 Task: Add 45 minutes before the event.
Action: Mouse moved to (192, 362)
Screenshot: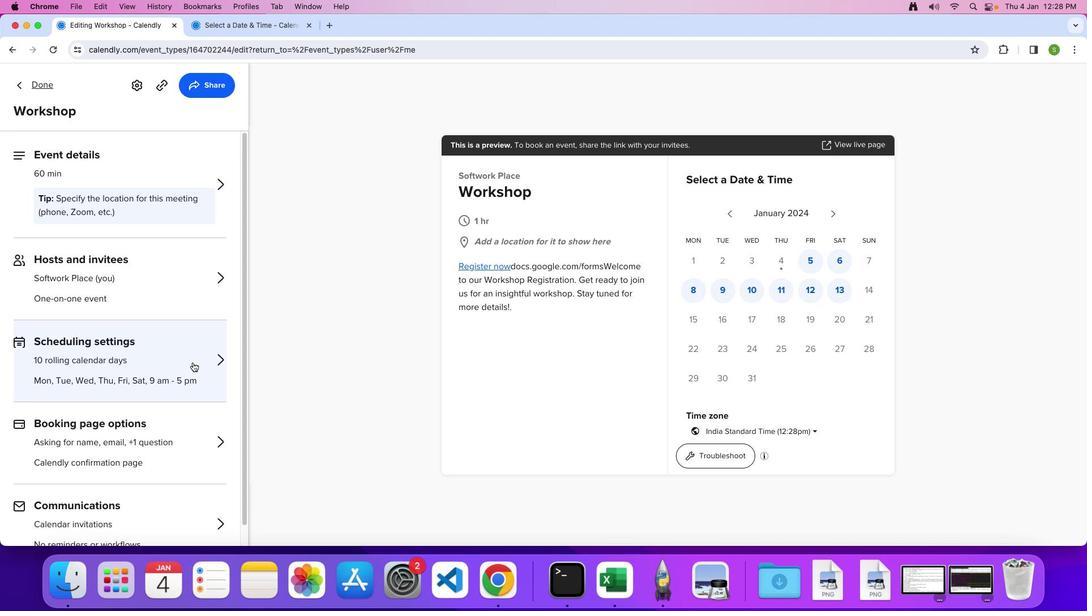 
Action: Mouse pressed left at (192, 362)
Screenshot: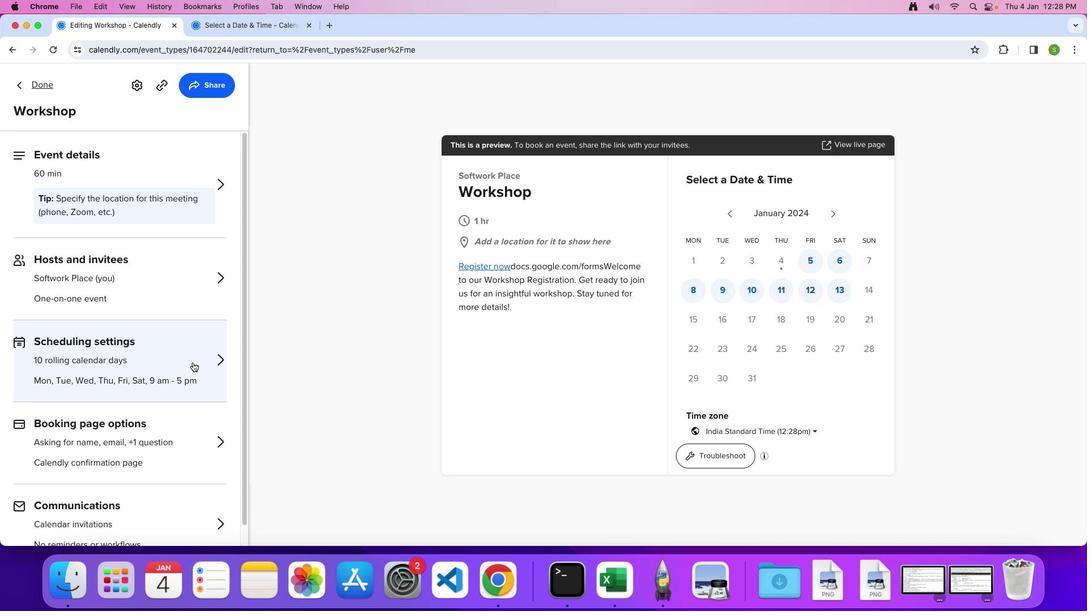 
Action: Mouse moved to (144, 446)
Screenshot: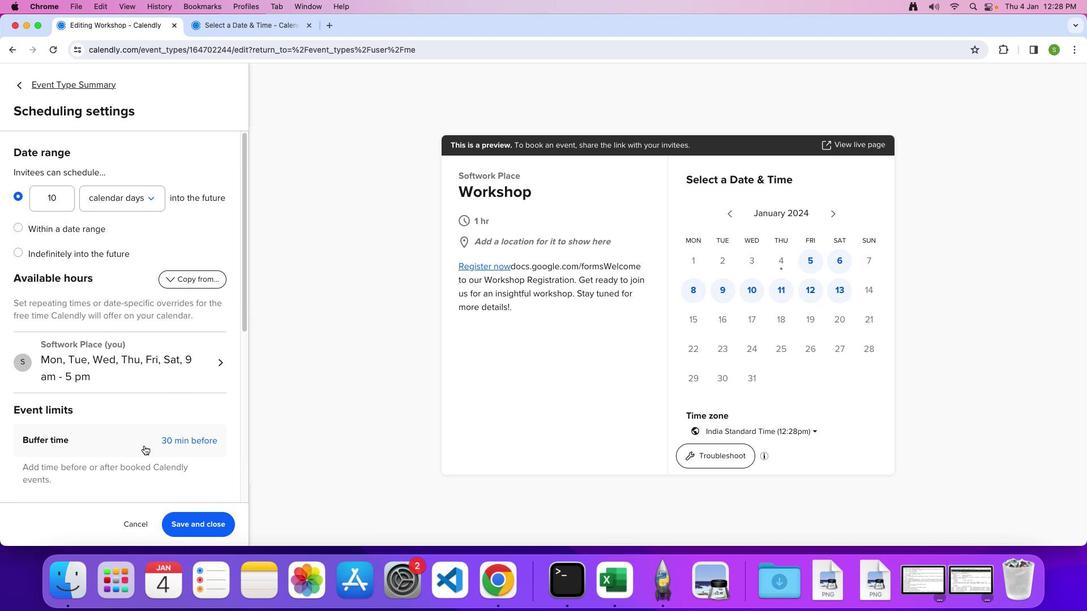 
Action: Mouse pressed left at (144, 446)
Screenshot: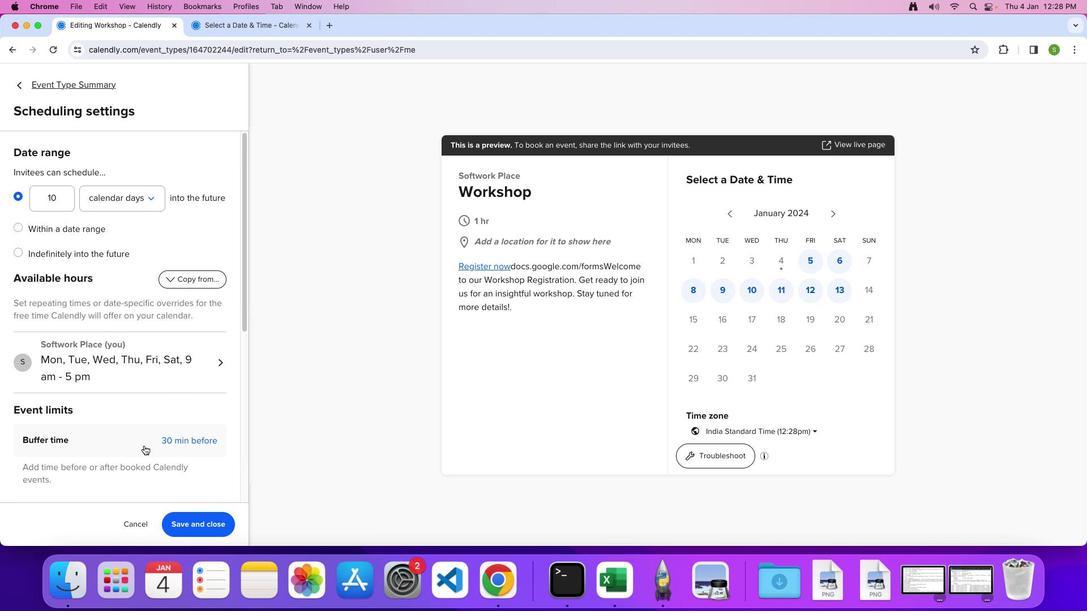 
Action: Mouse moved to (150, 432)
Screenshot: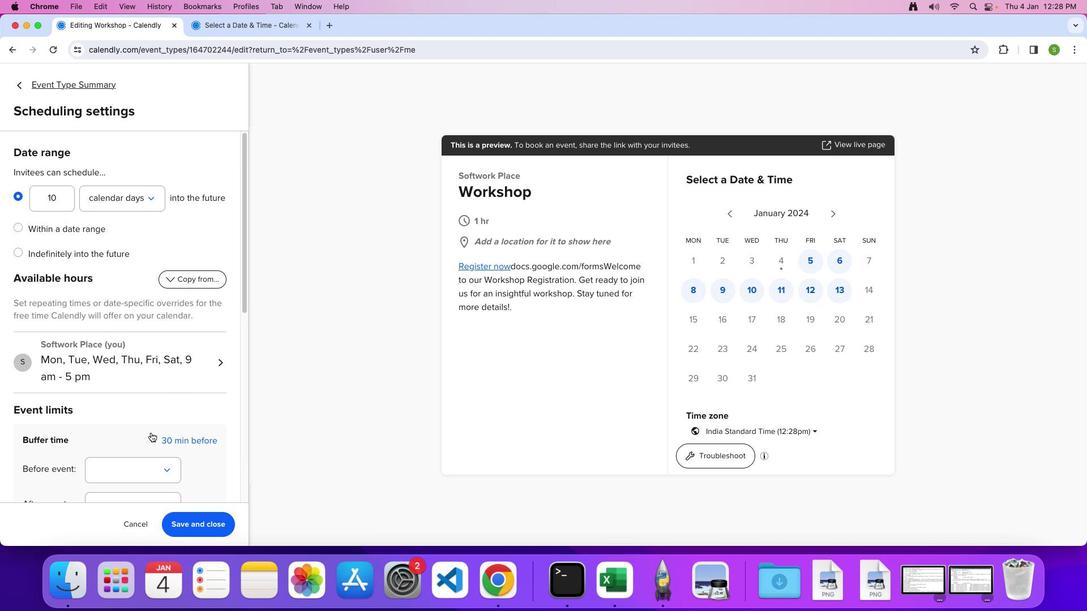 
Action: Mouse scrolled (150, 432) with delta (0, 0)
Screenshot: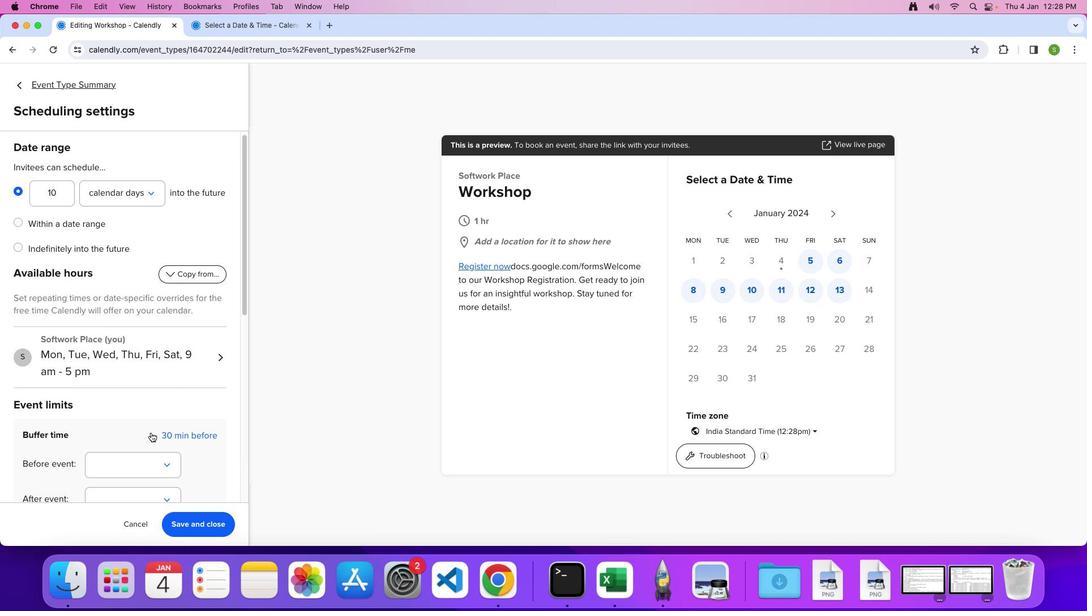 
Action: Mouse scrolled (150, 432) with delta (0, 0)
Screenshot: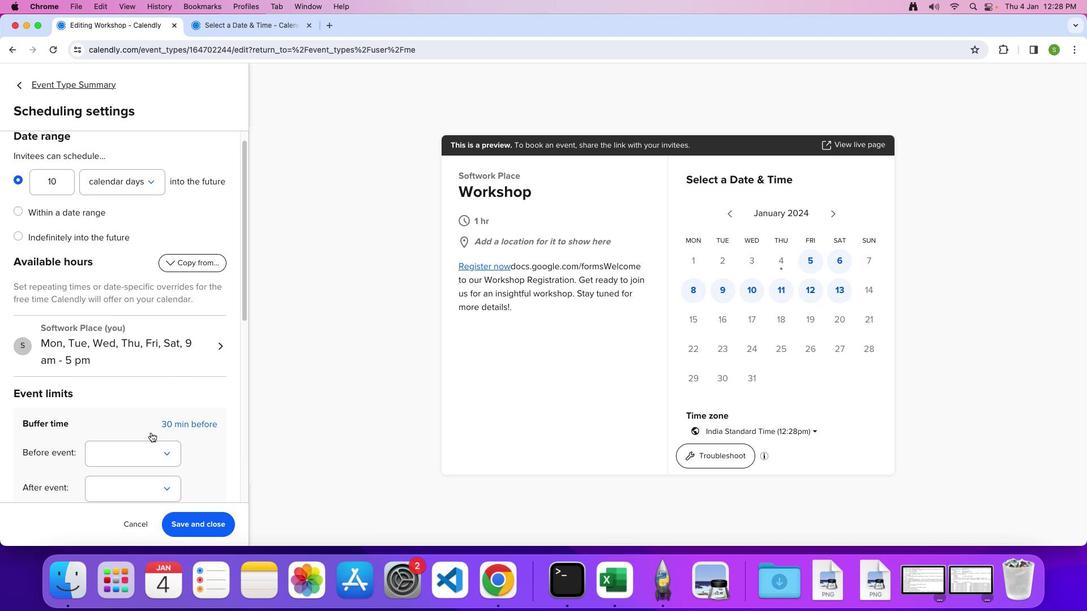 
Action: Mouse scrolled (150, 432) with delta (0, -1)
Screenshot: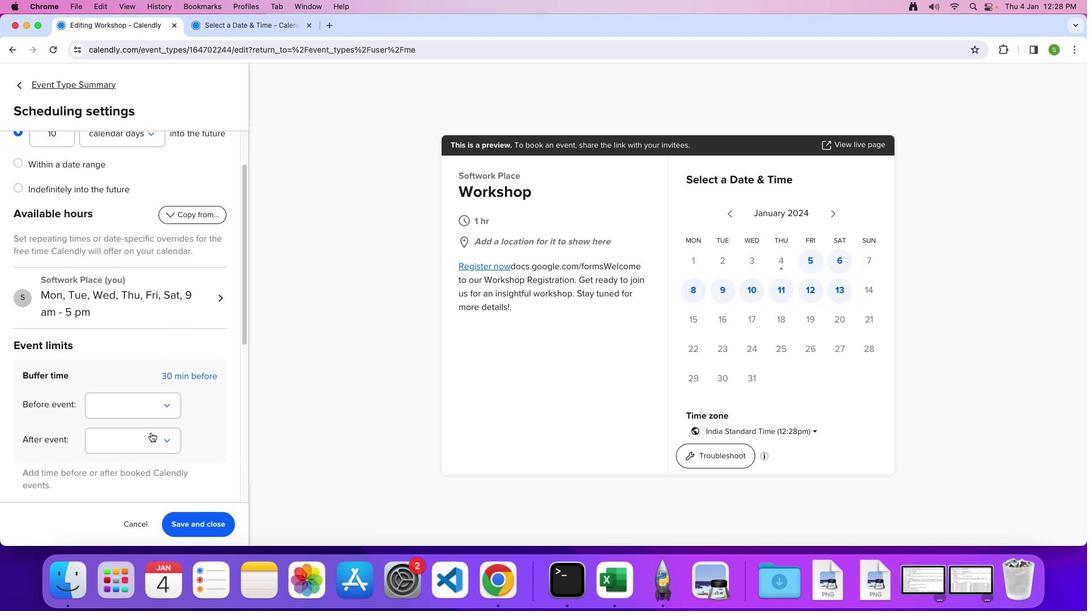 
Action: Mouse moved to (170, 377)
Screenshot: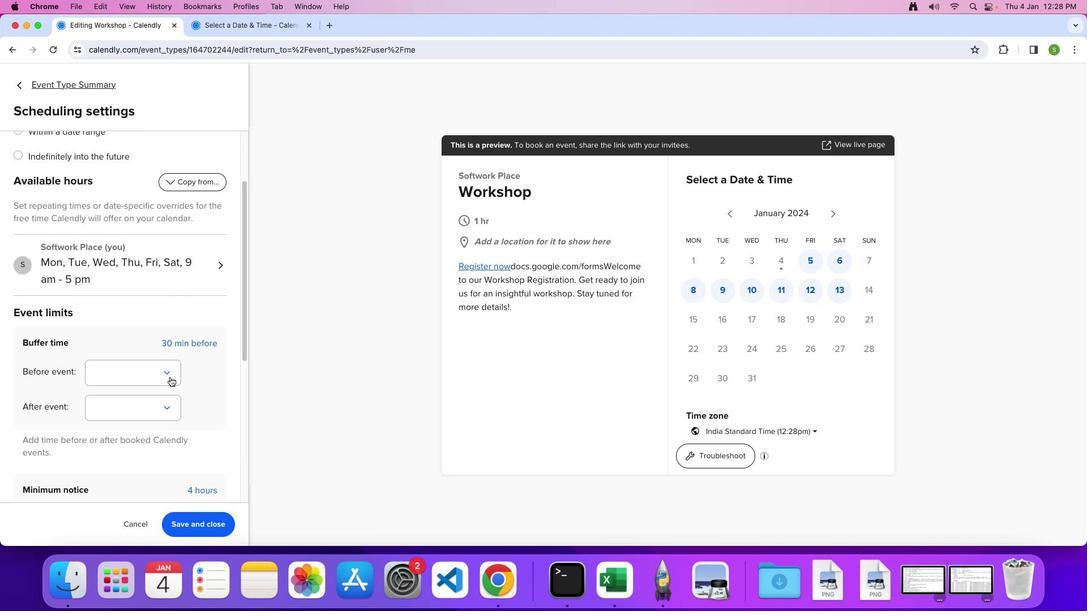 
Action: Mouse pressed left at (170, 377)
Screenshot: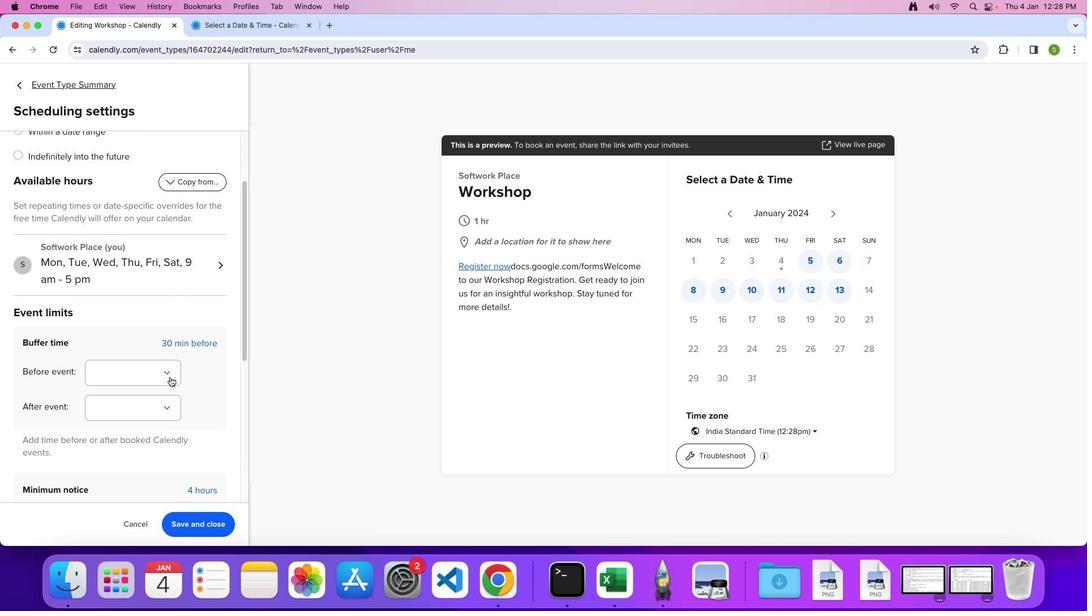 
Action: Mouse moved to (138, 427)
Screenshot: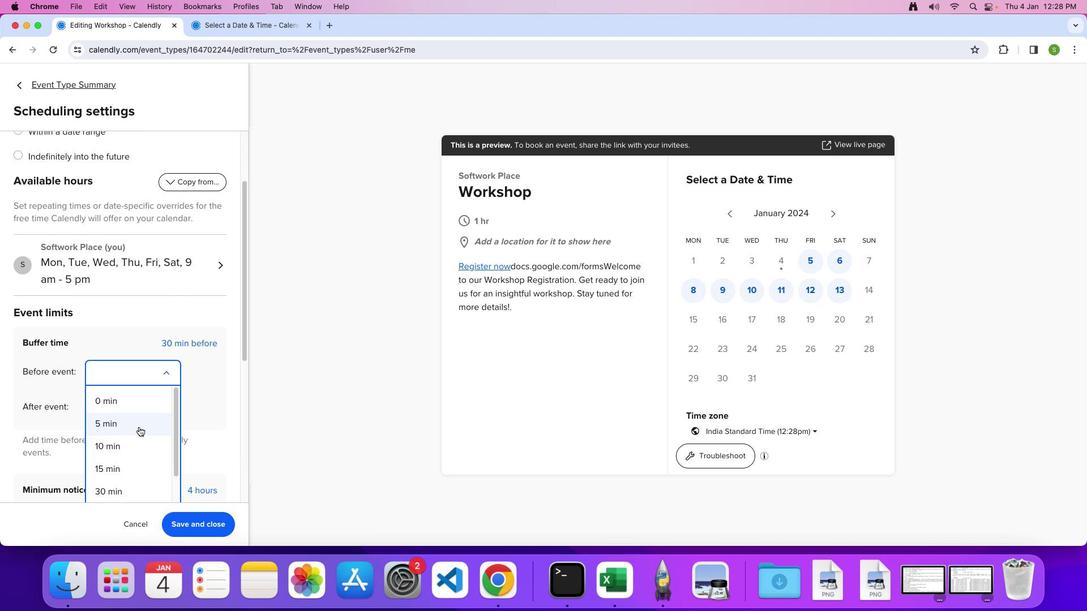 
Action: Mouse scrolled (138, 427) with delta (0, 0)
Screenshot: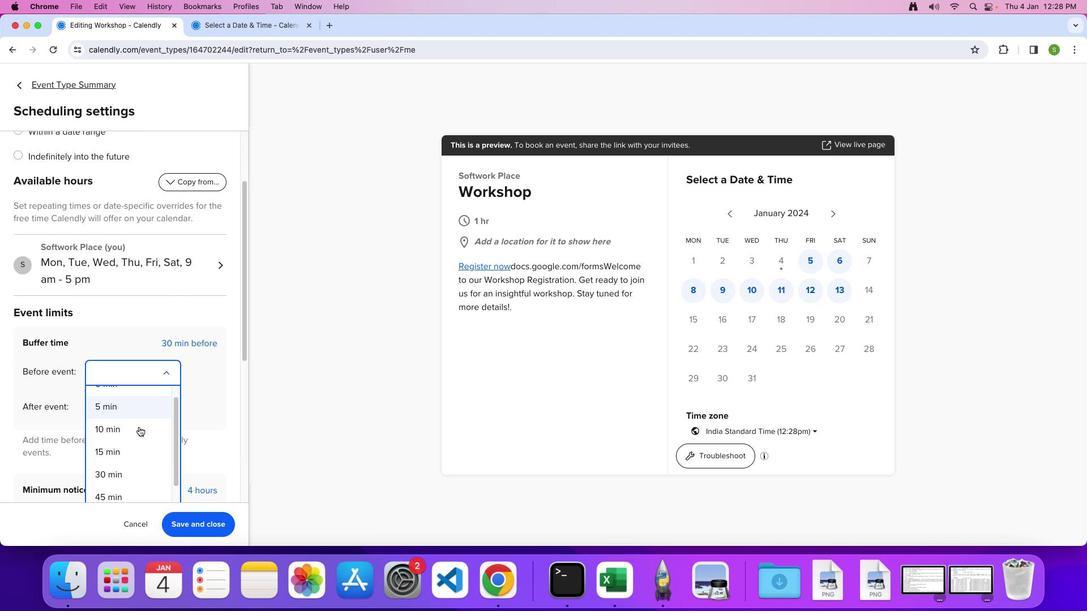 
Action: Mouse scrolled (138, 427) with delta (0, 0)
Screenshot: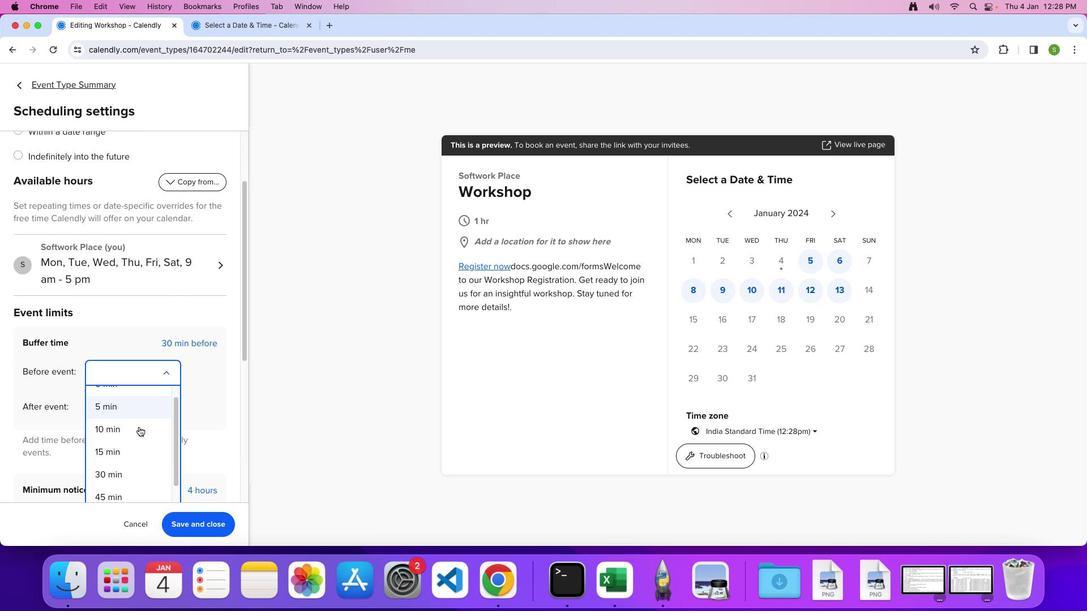 
Action: Mouse scrolled (138, 427) with delta (0, -1)
Screenshot: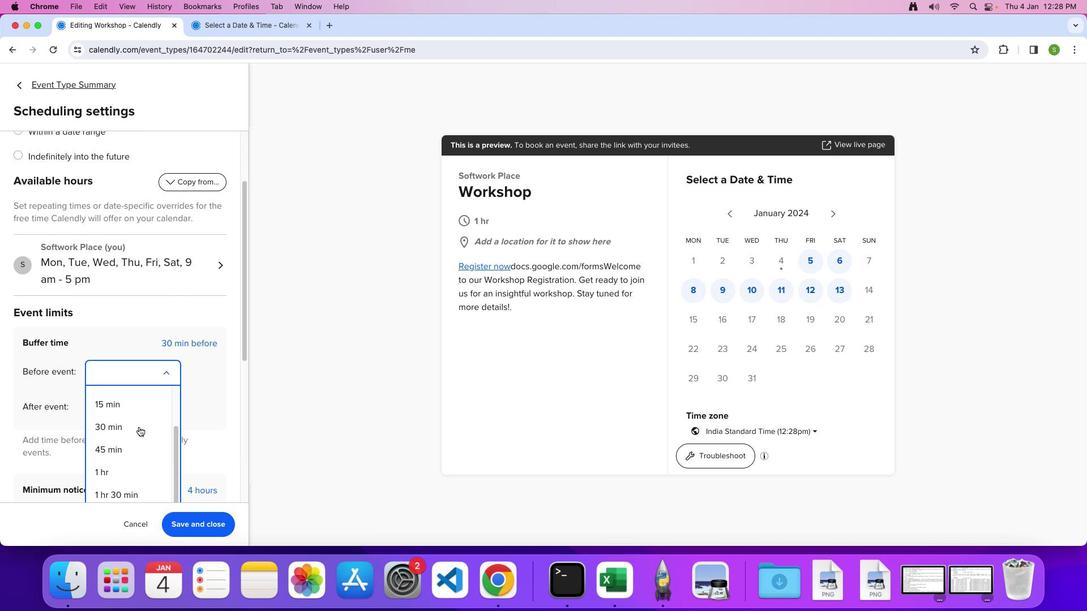 
Action: Mouse moved to (132, 414)
Screenshot: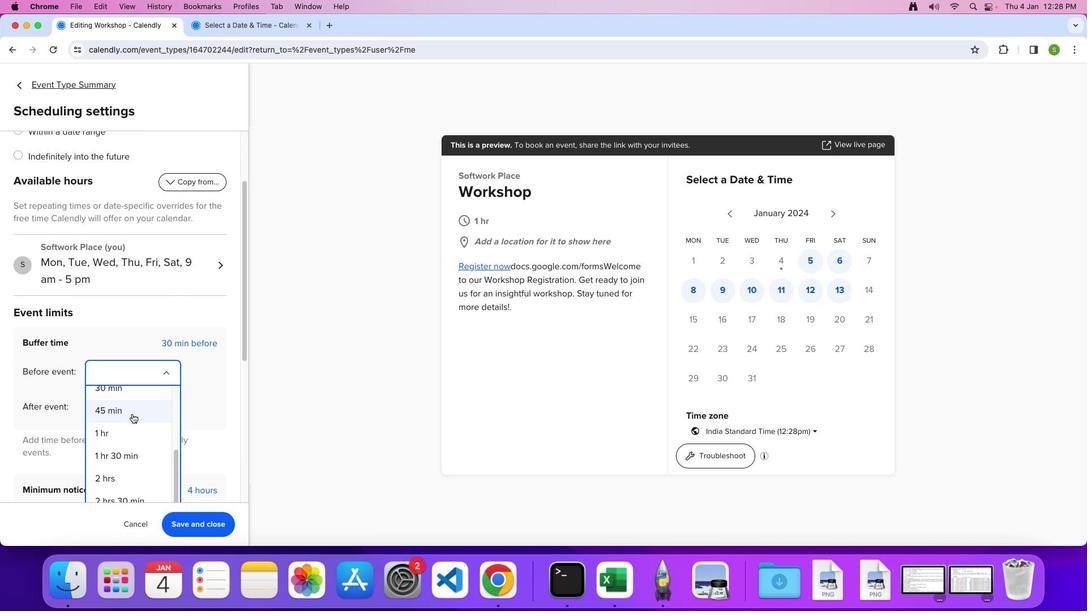 
Action: Mouse pressed left at (132, 414)
Screenshot: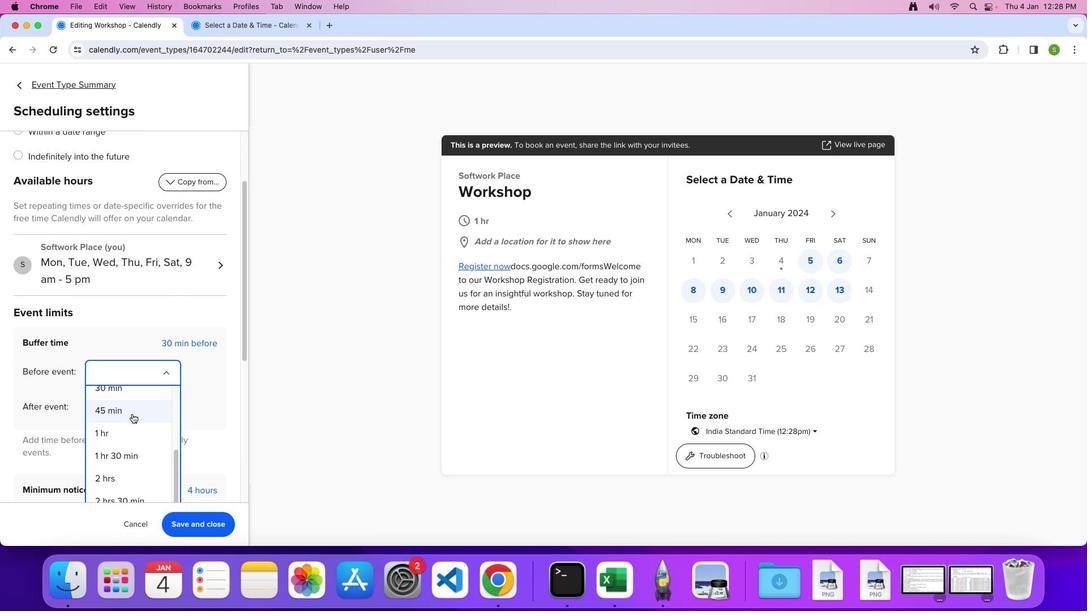 
Action: Mouse moved to (198, 523)
Screenshot: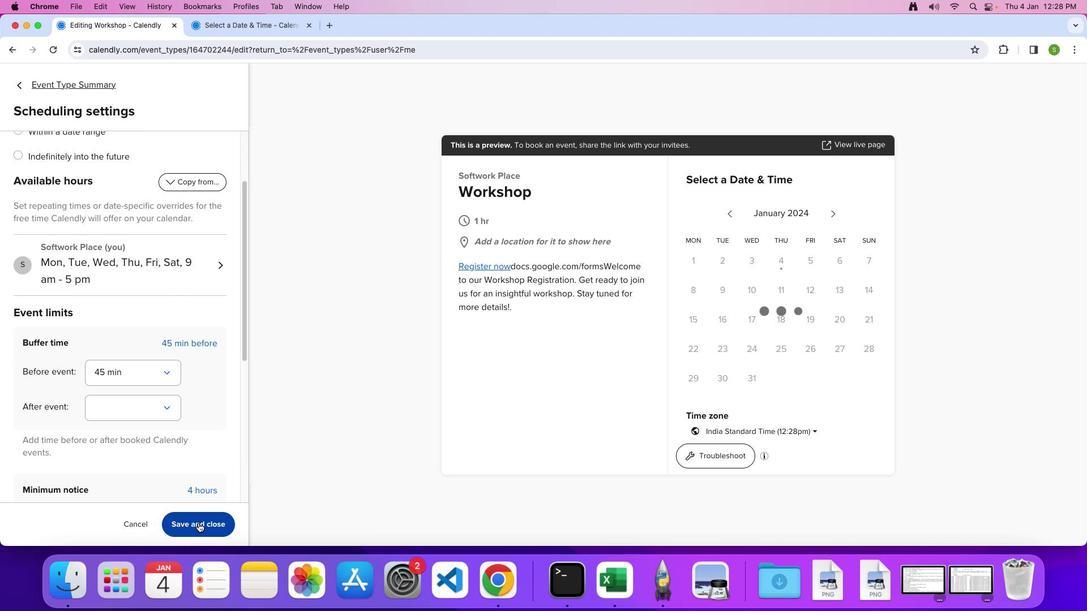 
Action: Mouse pressed left at (198, 523)
Screenshot: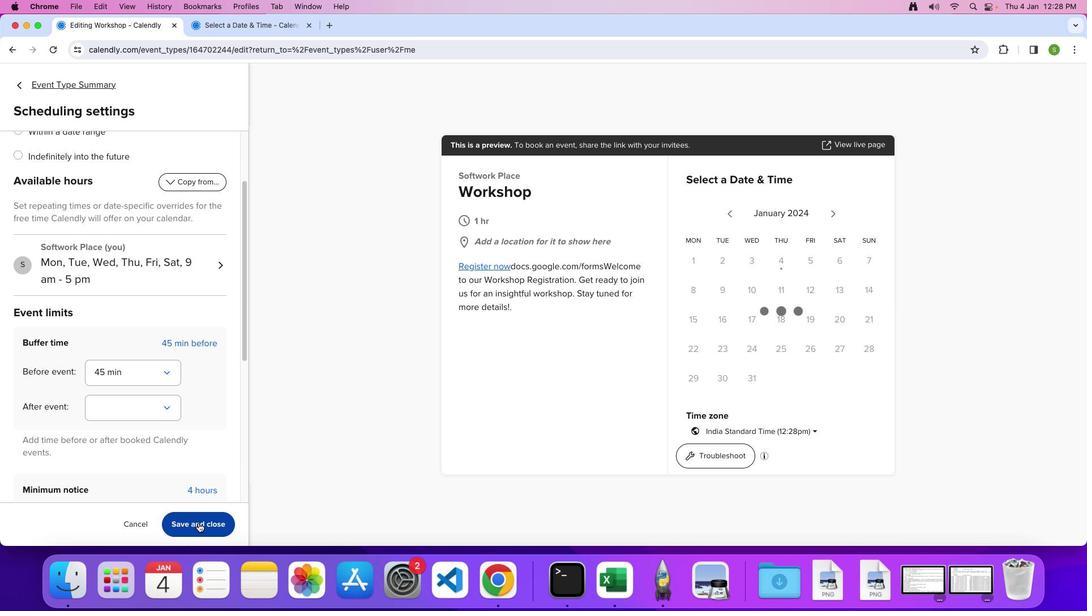 
